 Task: Create List Articles in Board IT Project Management to Workspace Cloud Management. Create List Blog Posts in Board DevOps to Workspace Cloud Management. Create List Newsletters in Board Sales Pipeline Management and Optimization to Workspace Cloud Management
Action: Mouse moved to (77, 277)
Screenshot: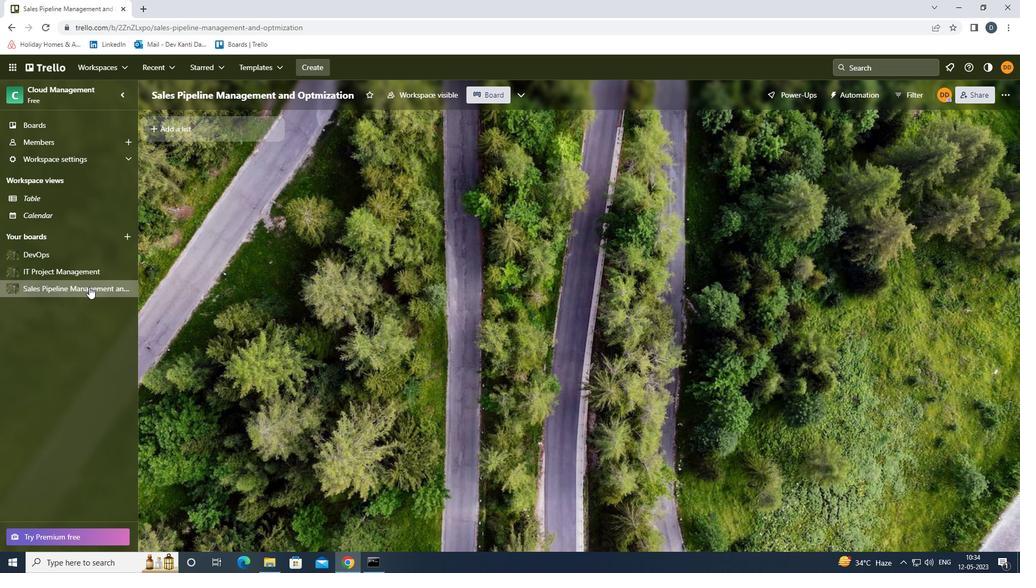 
Action: Mouse pressed left at (77, 277)
Screenshot: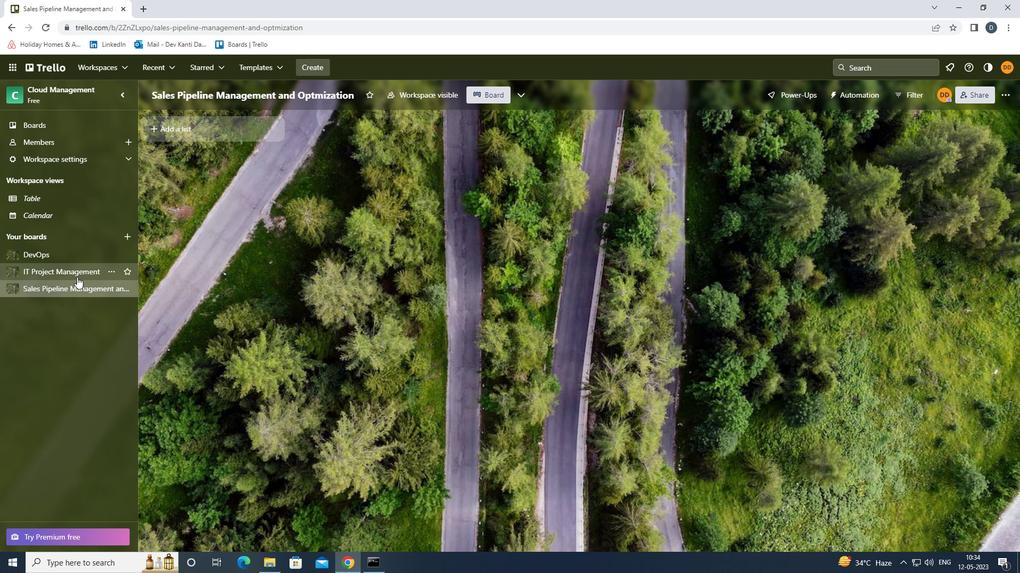 
Action: Mouse moved to (179, 136)
Screenshot: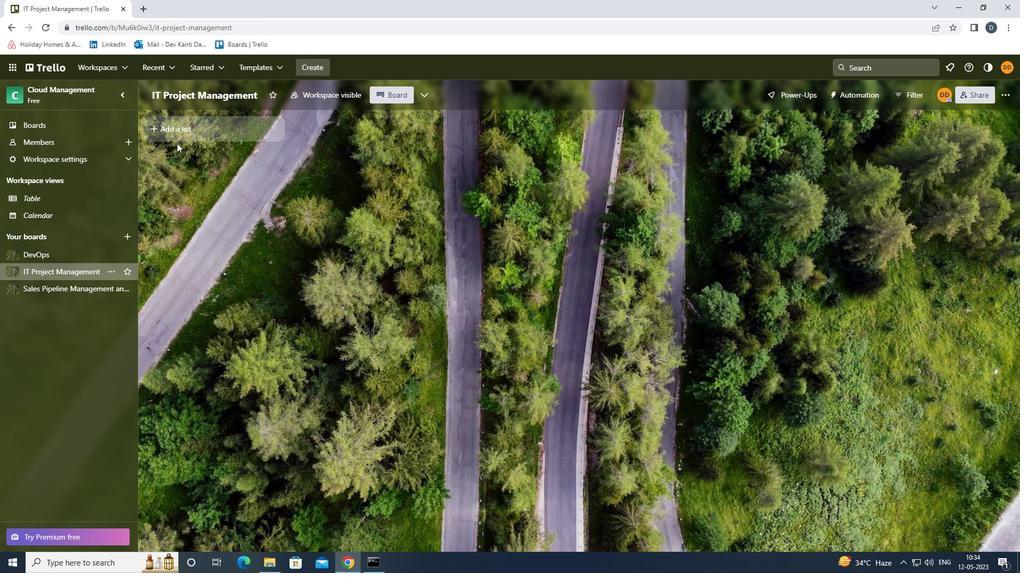 
Action: Mouse pressed left at (179, 136)
Screenshot: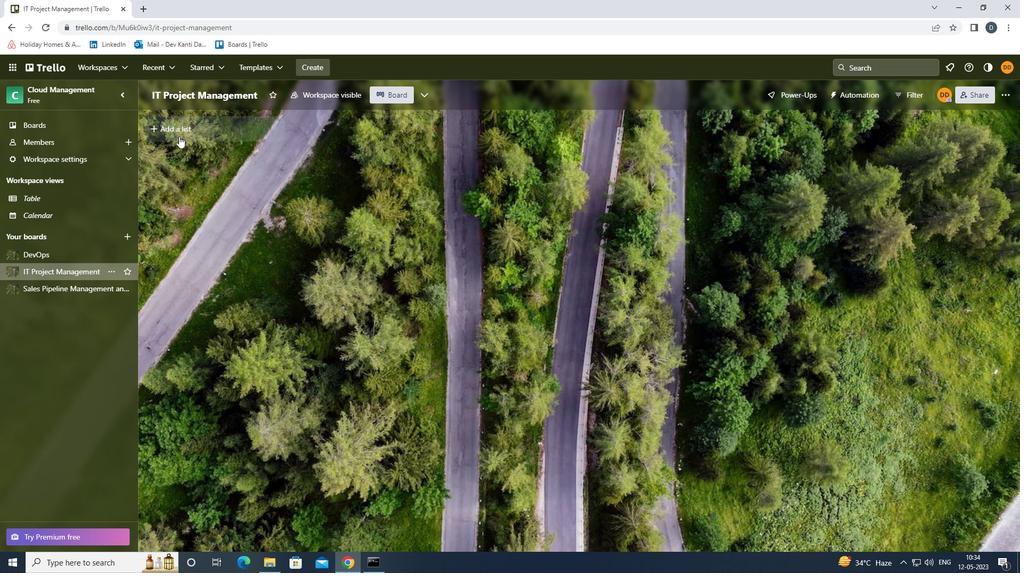 
Action: Mouse moved to (182, 128)
Screenshot: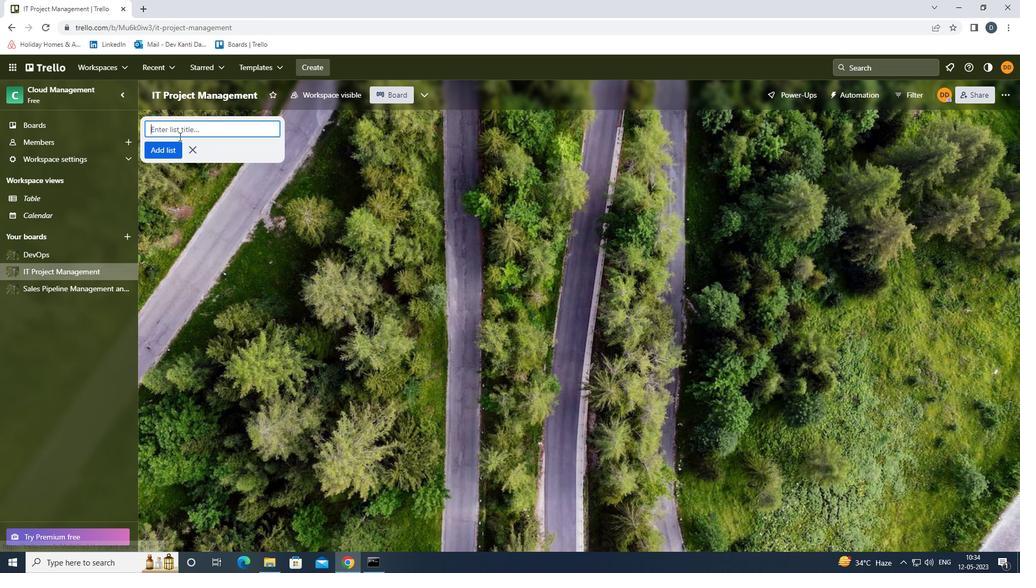 
Action: Key pressed <Key.shift>ARTICLES
Screenshot: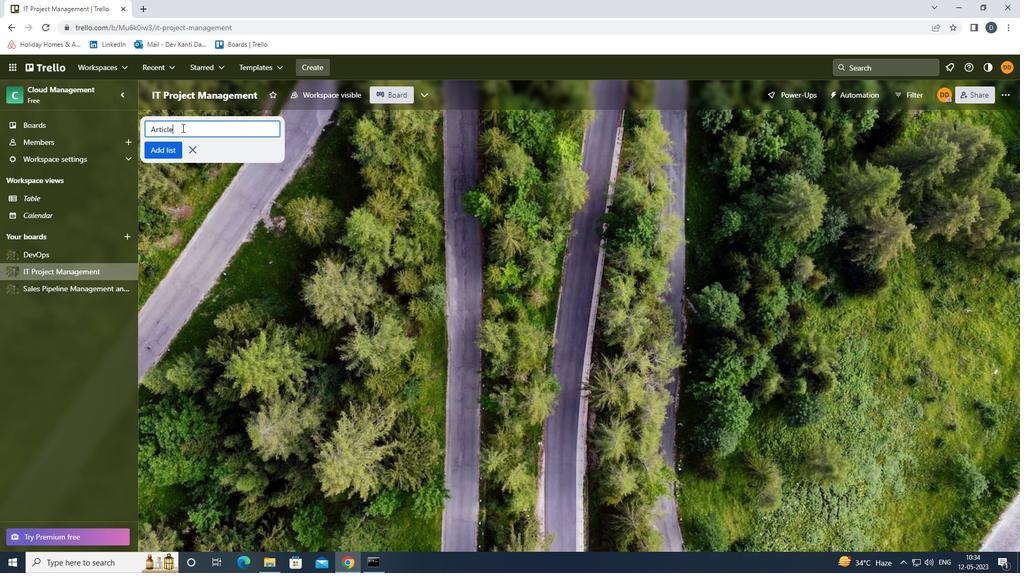 
Action: Mouse moved to (186, 87)
Screenshot: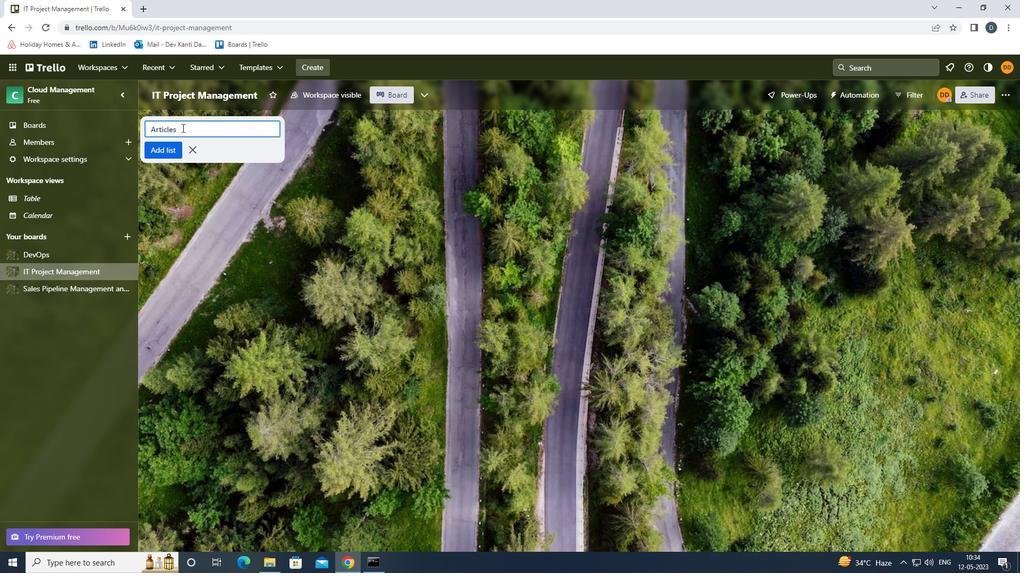 
Action: Key pressed <Key.enter>
Screenshot: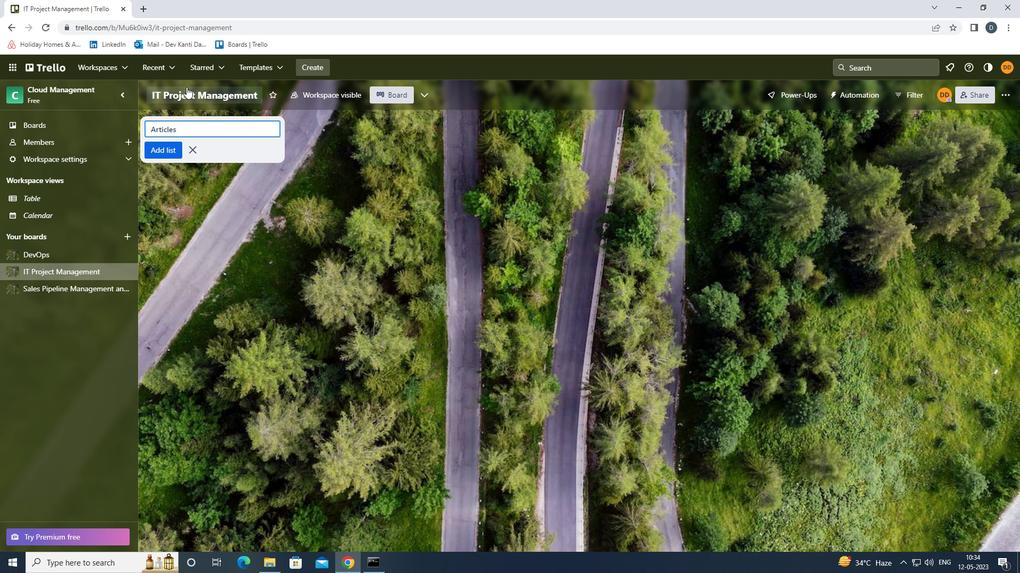 
Action: Mouse moved to (30, 257)
Screenshot: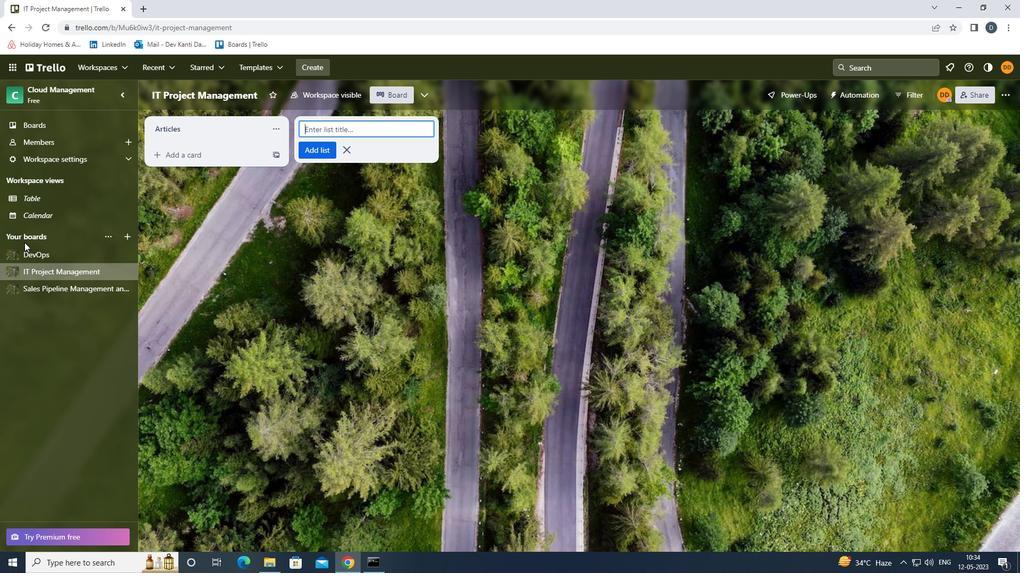 
Action: Mouse pressed left at (30, 257)
Screenshot: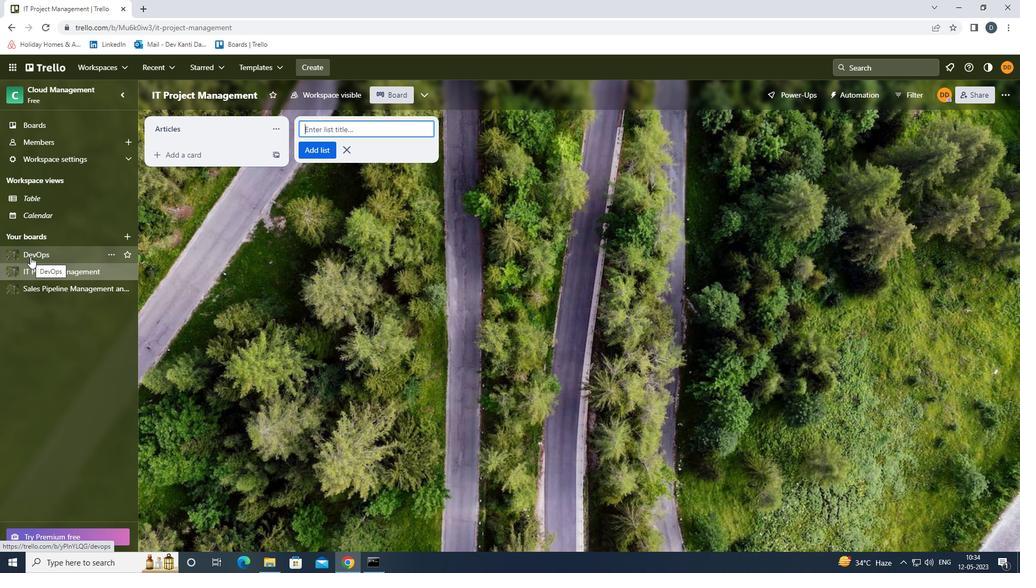 
Action: Mouse moved to (185, 127)
Screenshot: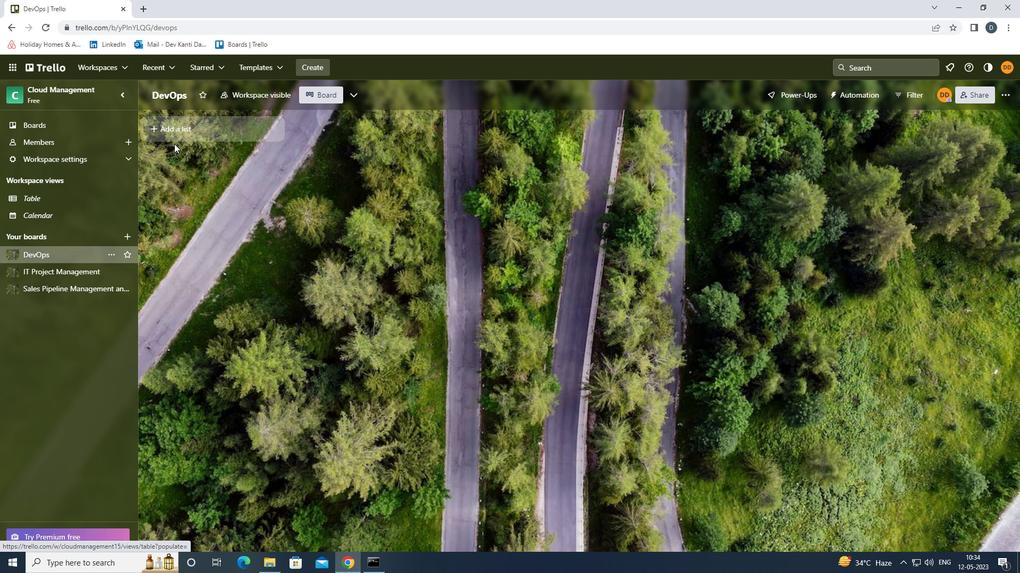 
Action: Mouse pressed left at (185, 127)
Screenshot: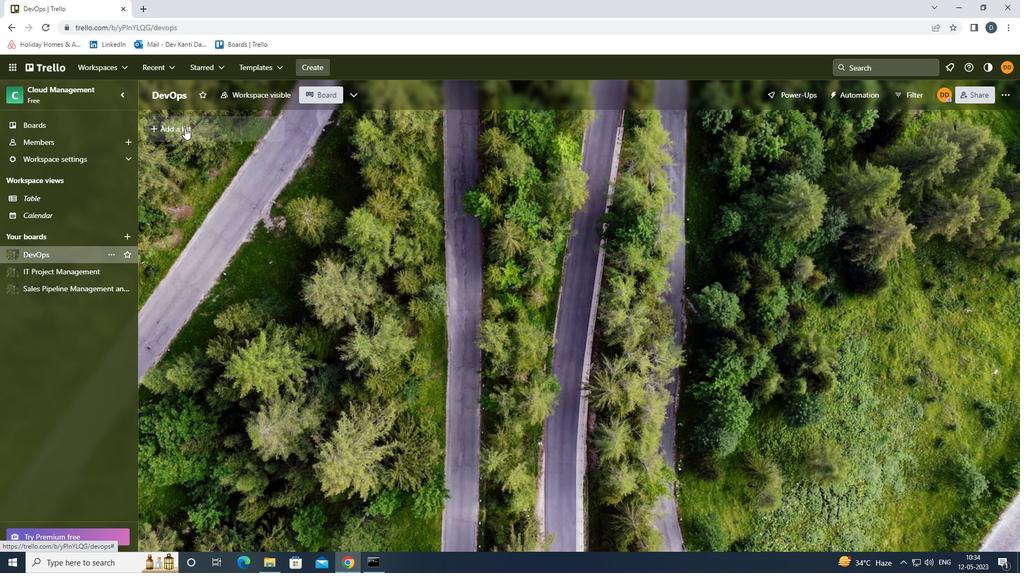 
Action: Mouse moved to (187, 131)
Screenshot: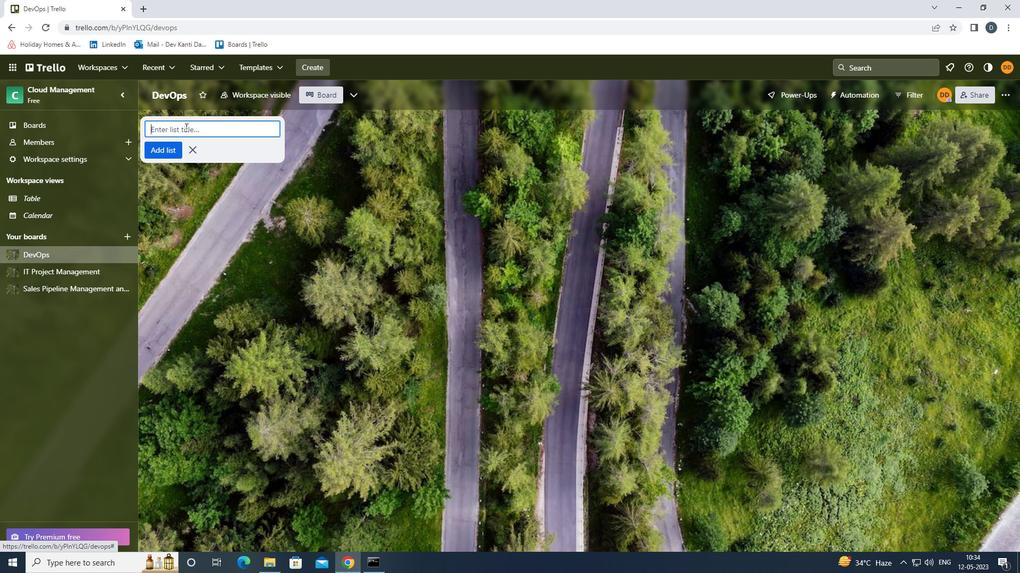 
Action: Key pressed <Key.shift><Key.shift><Key.shift><Key.shift><Key.shift><Key.shift>BLOG<Key.space><Key.shift><Key.shift><Key.shift><Key.shift>POSTS<Key.enter>
Screenshot: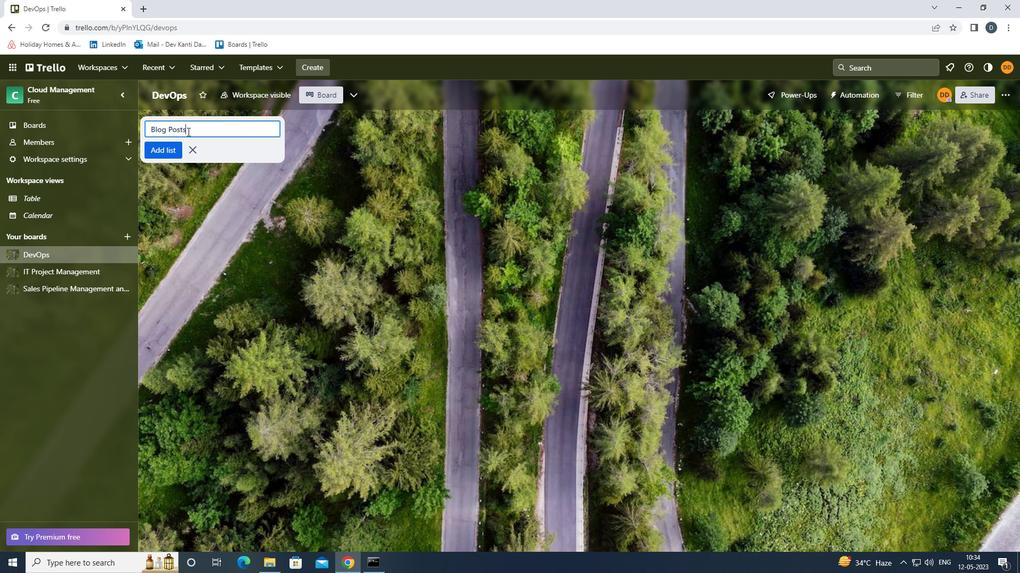 
Action: Mouse moved to (59, 289)
Screenshot: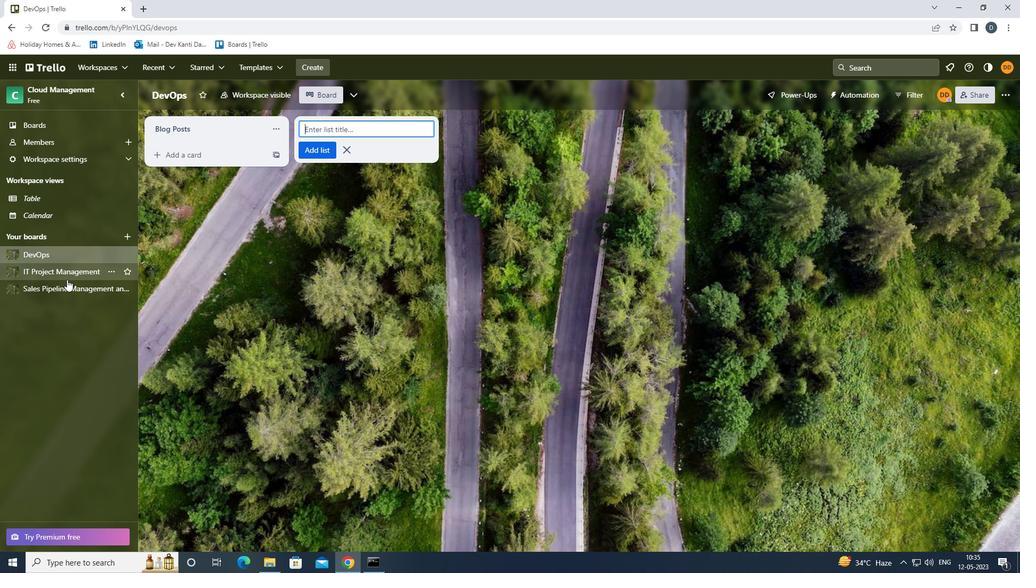 
Action: Mouse pressed left at (59, 289)
Screenshot: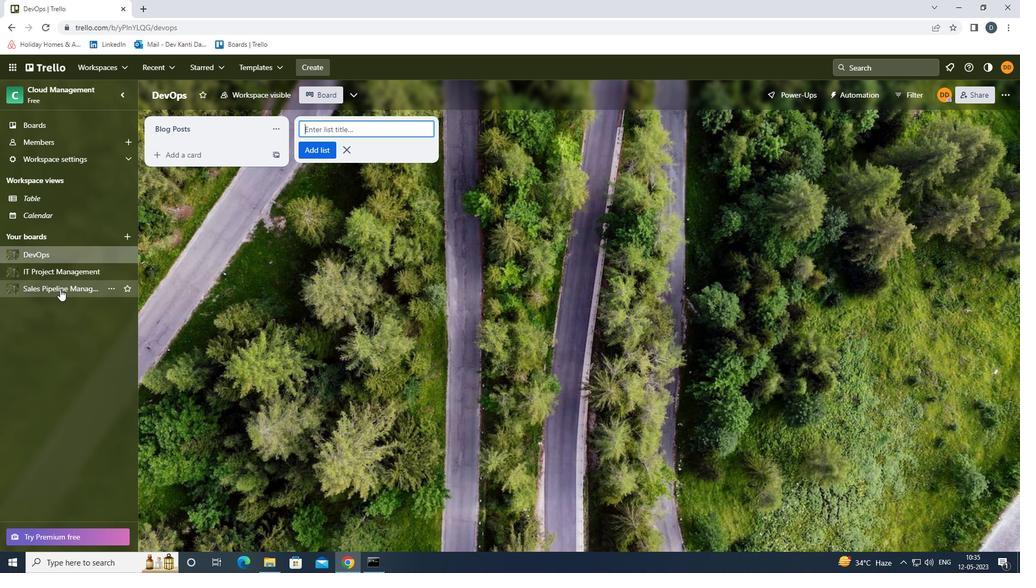 
Action: Mouse moved to (215, 127)
Screenshot: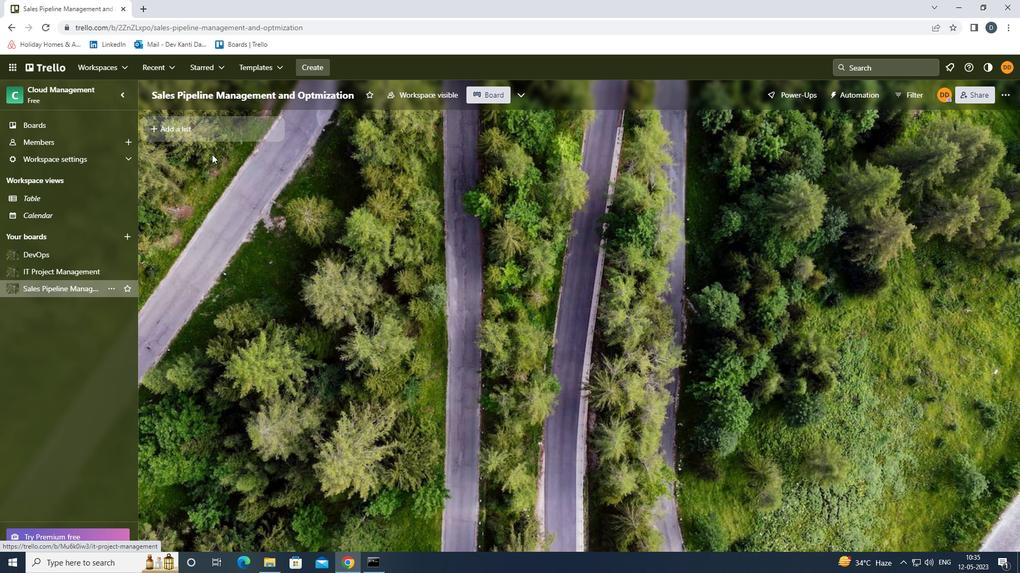 
Action: Mouse pressed left at (215, 127)
Screenshot: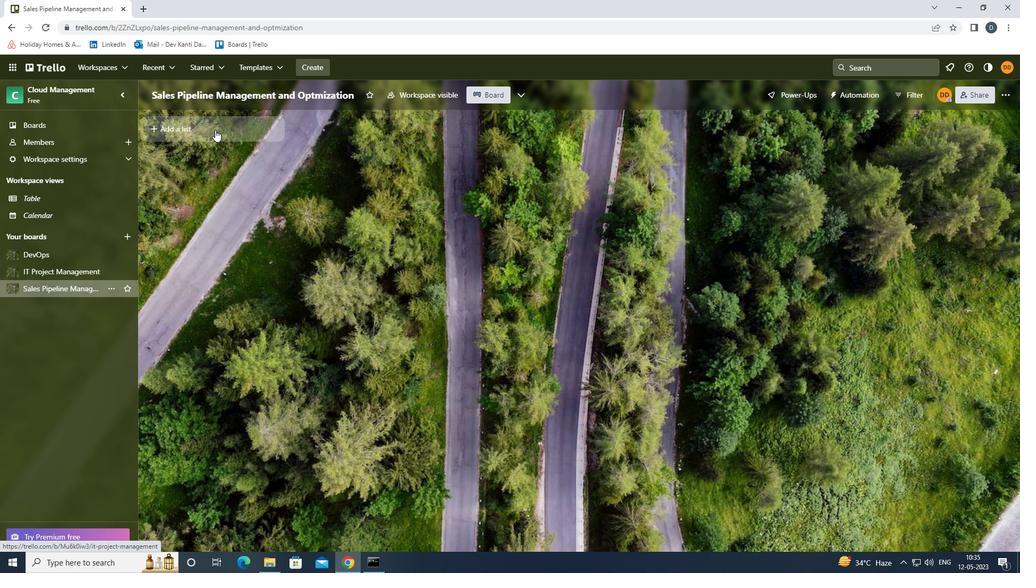 
Action: Key pressed <Key.shift><Key.shift><Key.shift><Key.shift>NEWSLETTERS<Key.enter>
Screenshot: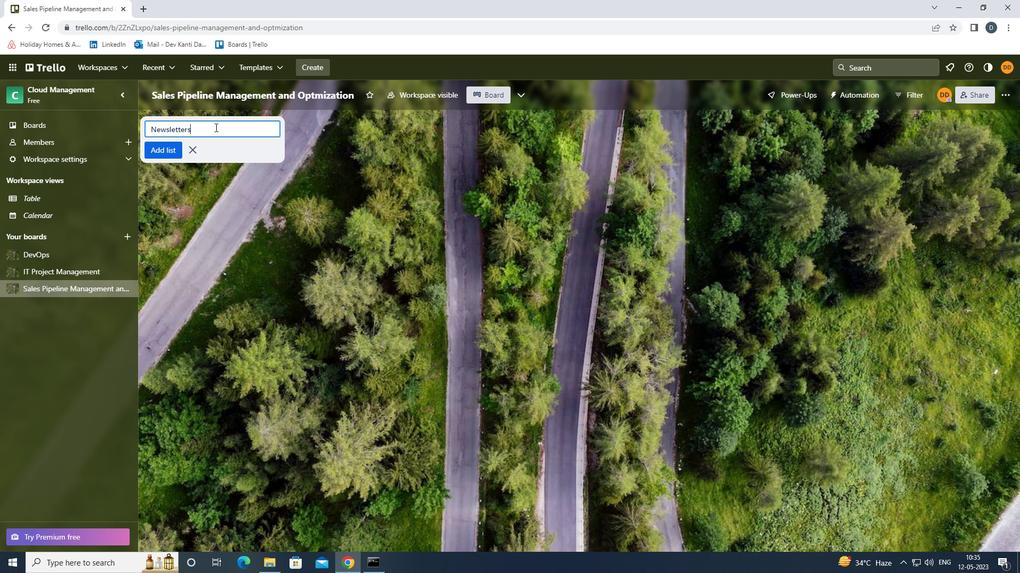 
Action: Mouse moved to (231, 222)
Screenshot: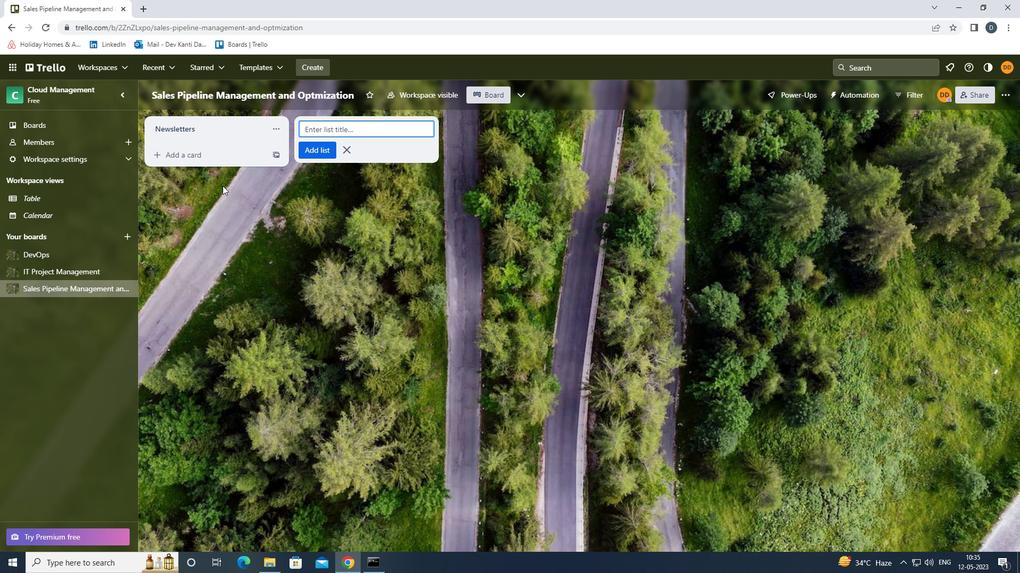 
Action: Mouse pressed left at (231, 222)
Screenshot: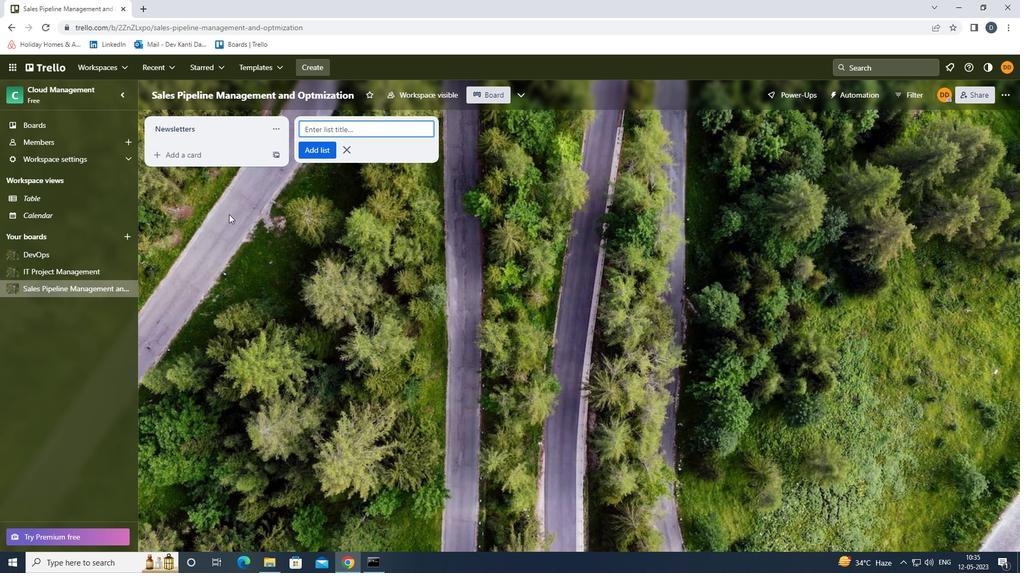 
Action: Mouse moved to (231, 222)
Screenshot: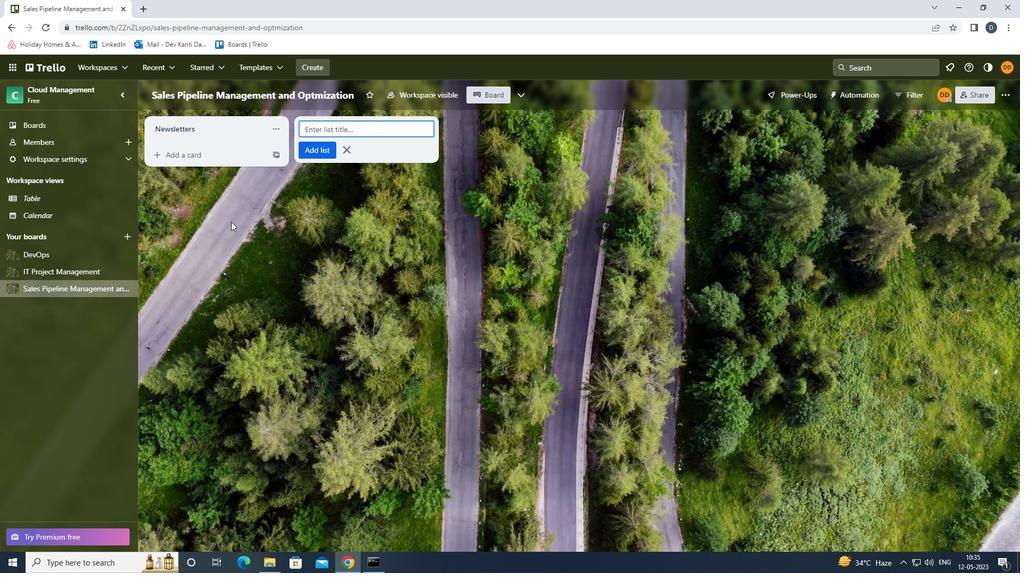 
